 Task: Fitler cards with "Overdue".
Action: Mouse moved to (907, 217)
Screenshot: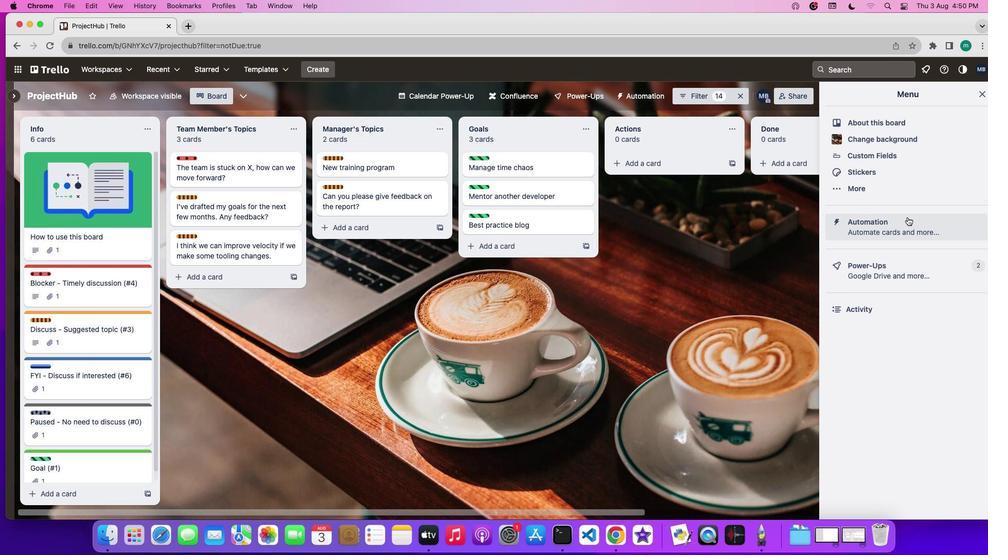 
Action: Mouse pressed left at (907, 217)
Screenshot: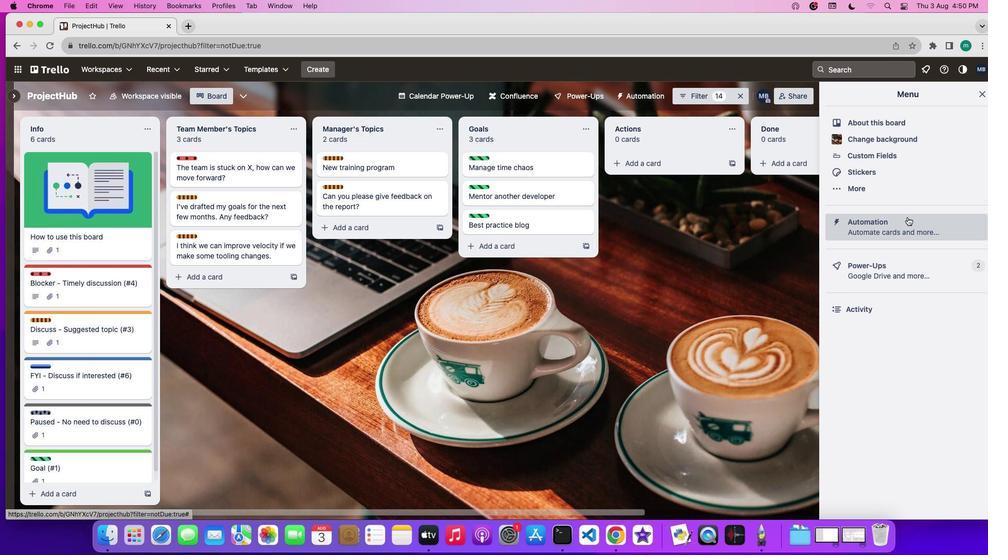 
Action: Mouse moved to (714, 95)
Screenshot: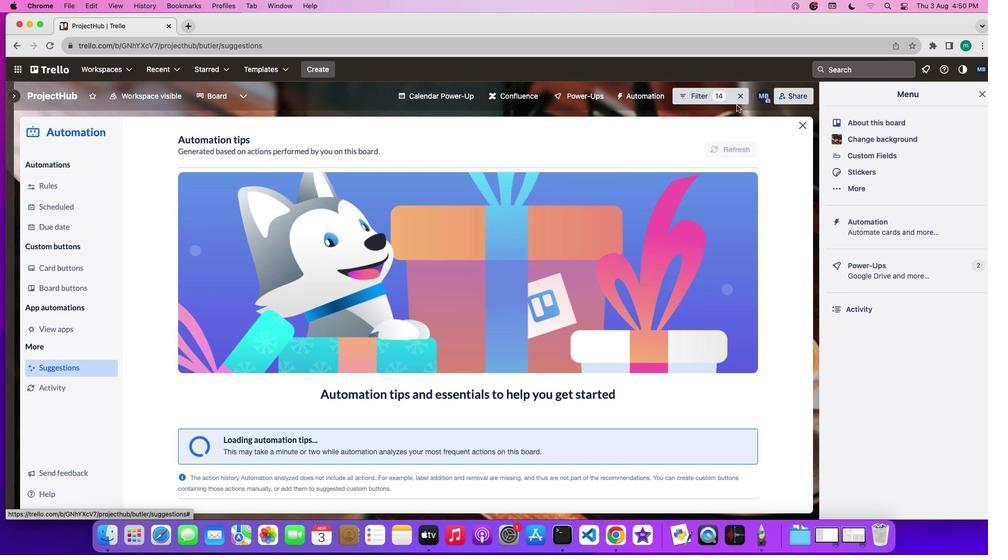 
Action: Mouse pressed left at (714, 95)
Screenshot: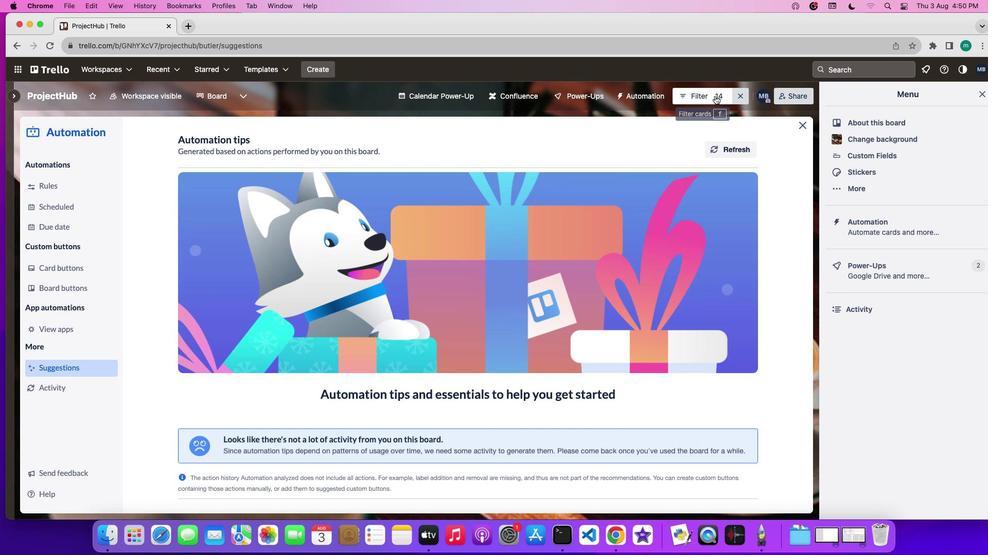 
Action: Mouse moved to (689, 297)
Screenshot: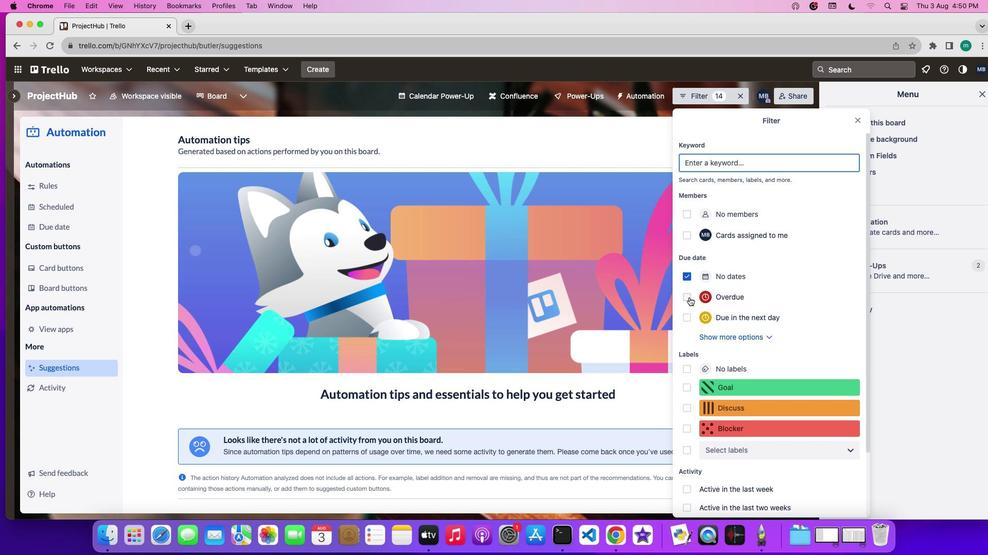 
Action: Mouse pressed left at (689, 297)
Screenshot: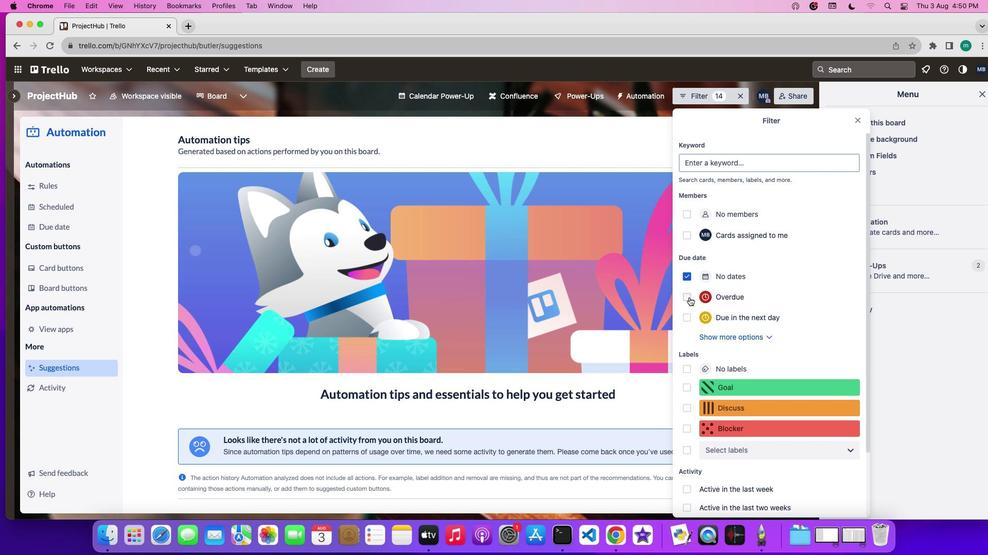 
Action: Mouse moved to (761, 301)
Screenshot: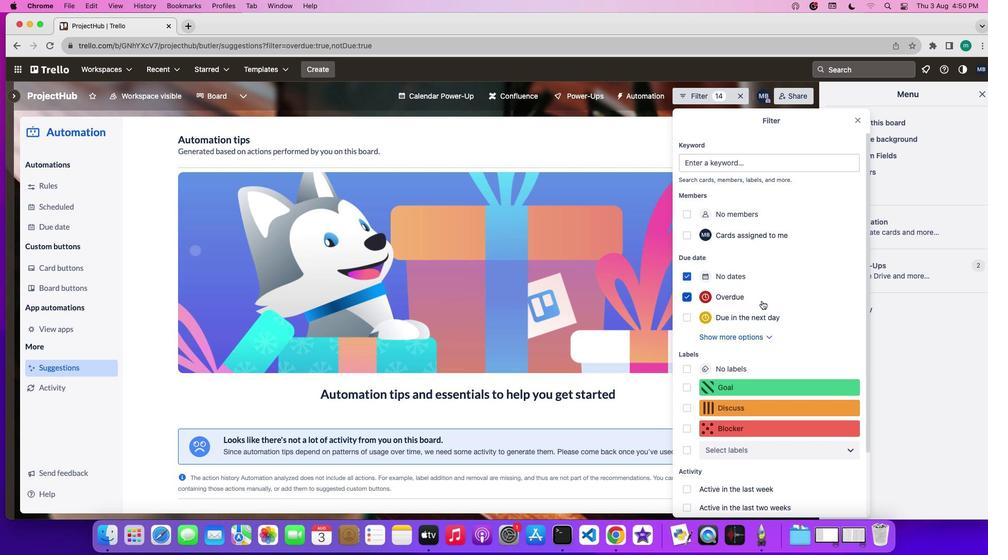 
